Task: Add a field from the Popular template Effort Level a blank project ArcticTech
Action: Mouse moved to (473, 325)
Screenshot: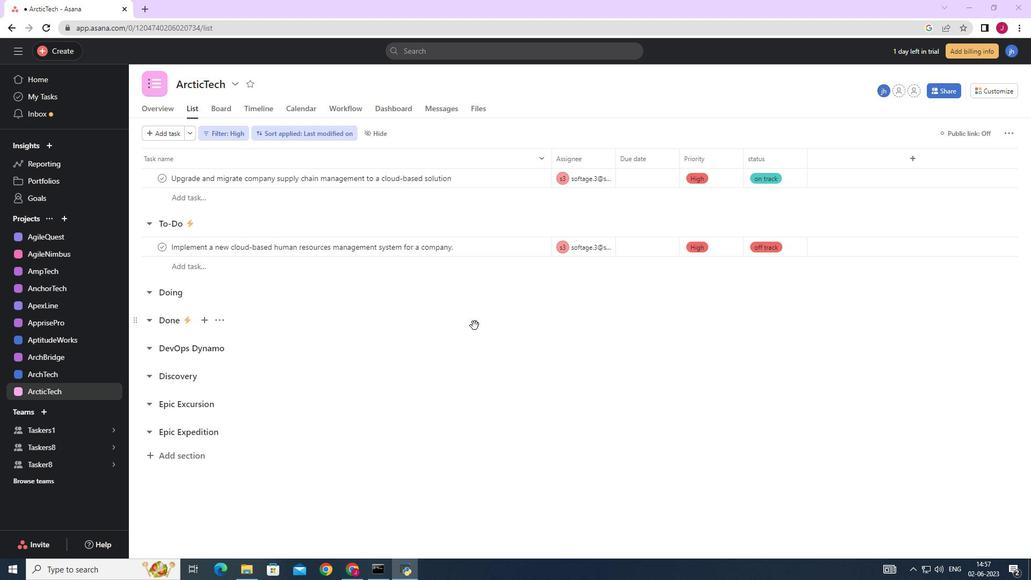 
Action: Mouse scrolled (473, 326) with delta (0, 0)
Screenshot: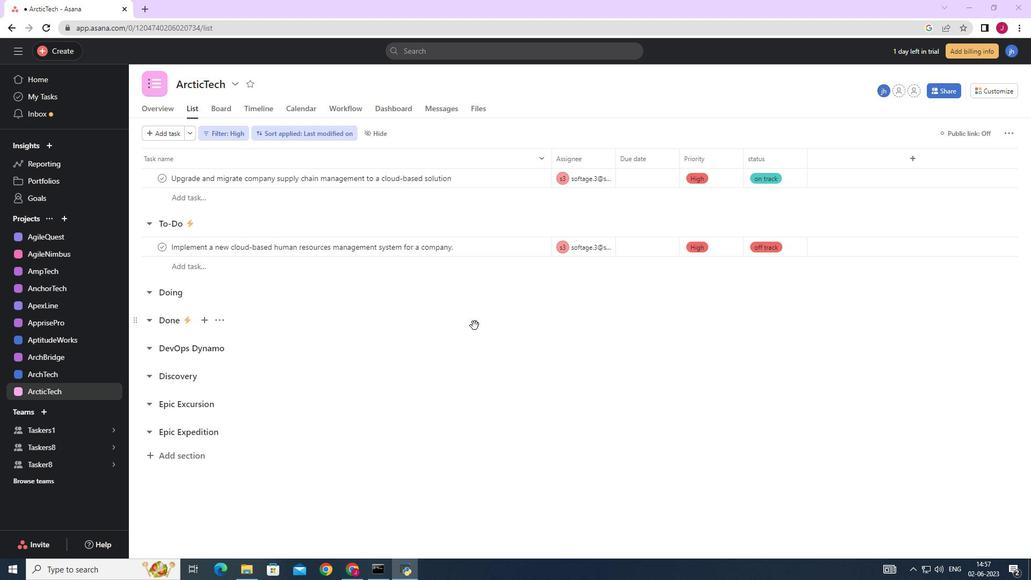 
Action: Mouse scrolled (473, 326) with delta (0, 0)
Screenshot: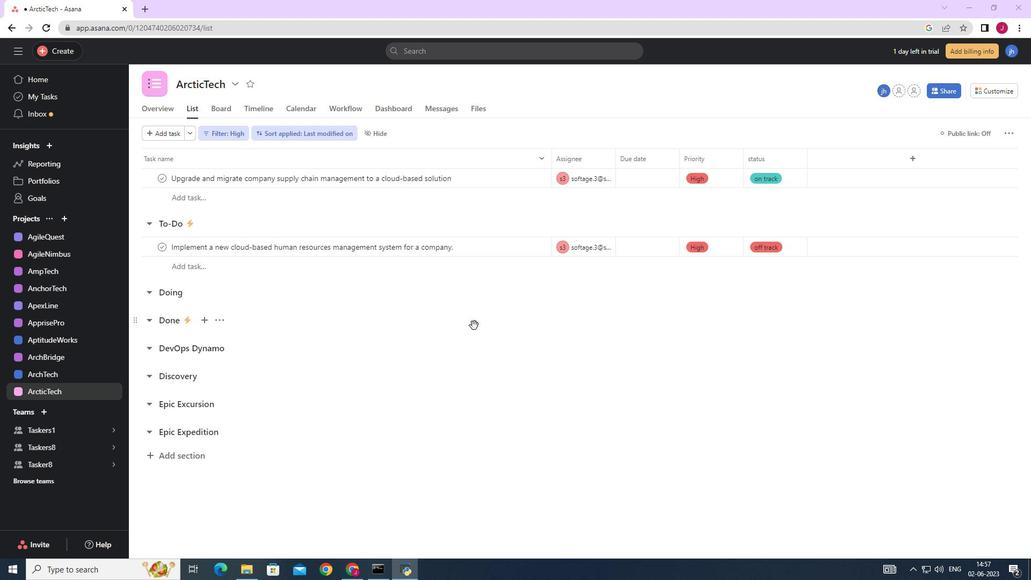 
Action: Mouse scrolled (473, 326) with delta (0, 0)
Screenshot: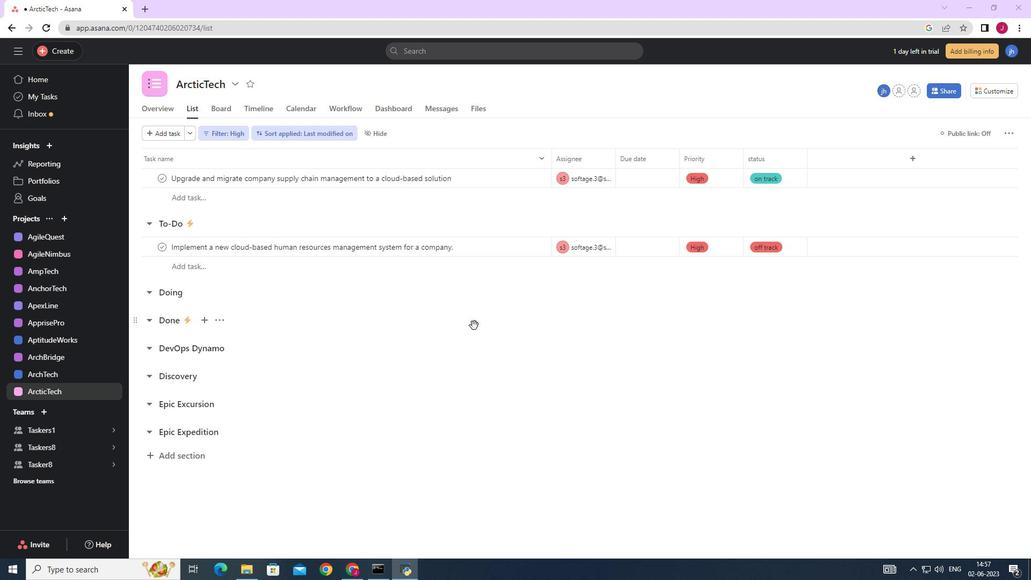 
Action: Mouse moved to (466, 322)
Screenshot: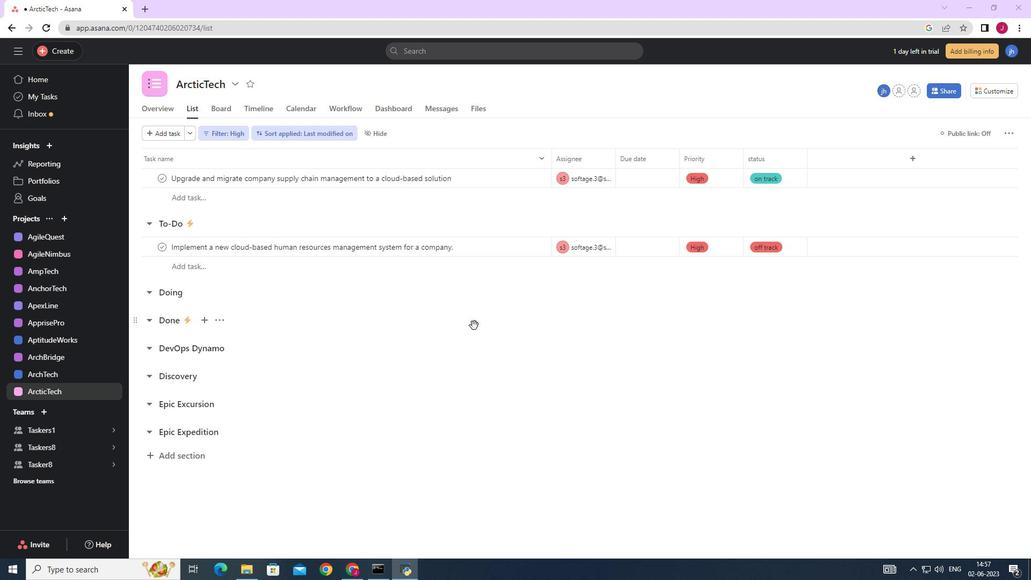 
Action: Mouse scrolled (466, 322) with delta (0, 0)
Screenshot: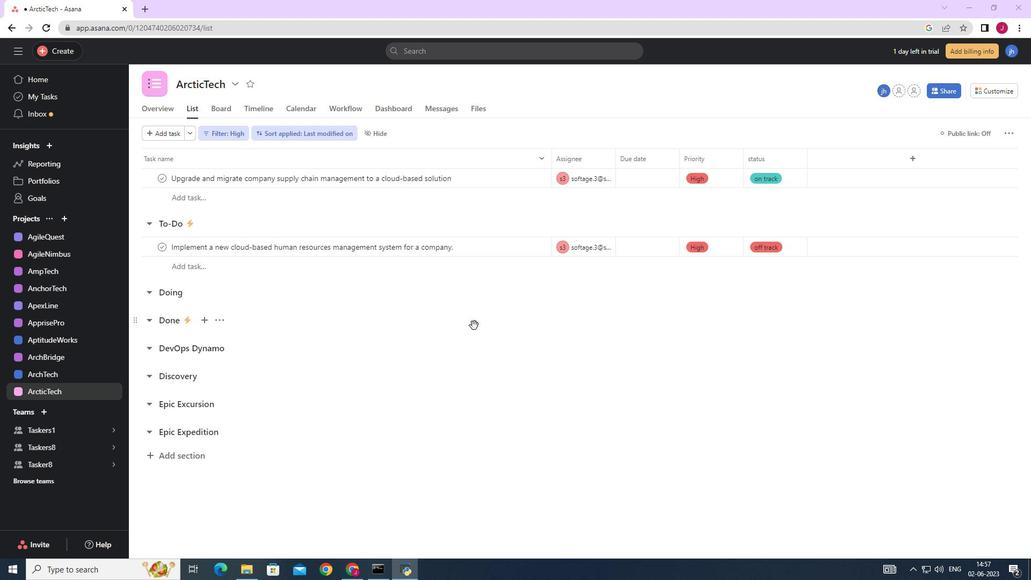 
Action: Mouse moved to (1003, 88)
Screenshot: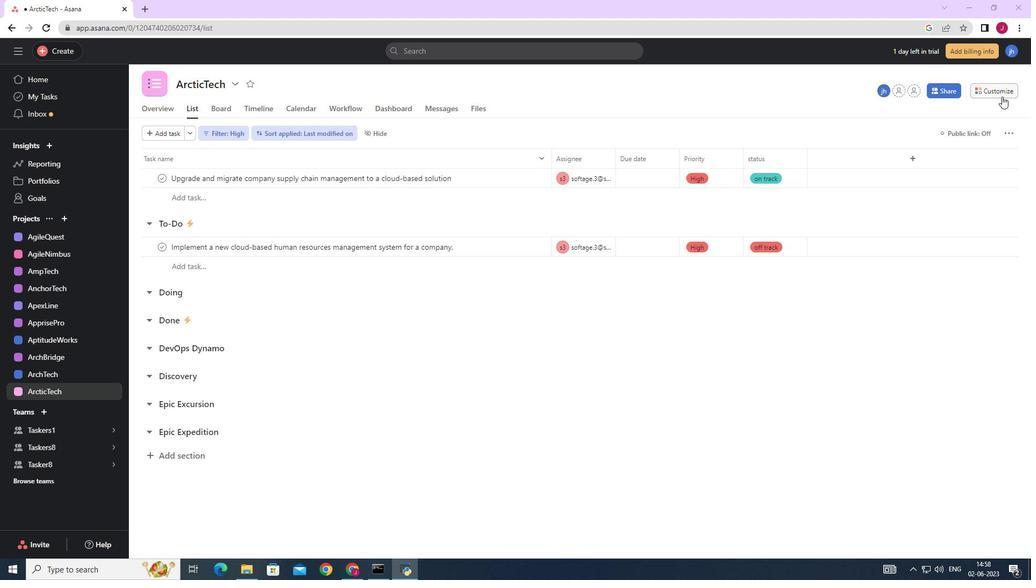 
Action: Mouse pressed left at (1003, 88)
Screenshot: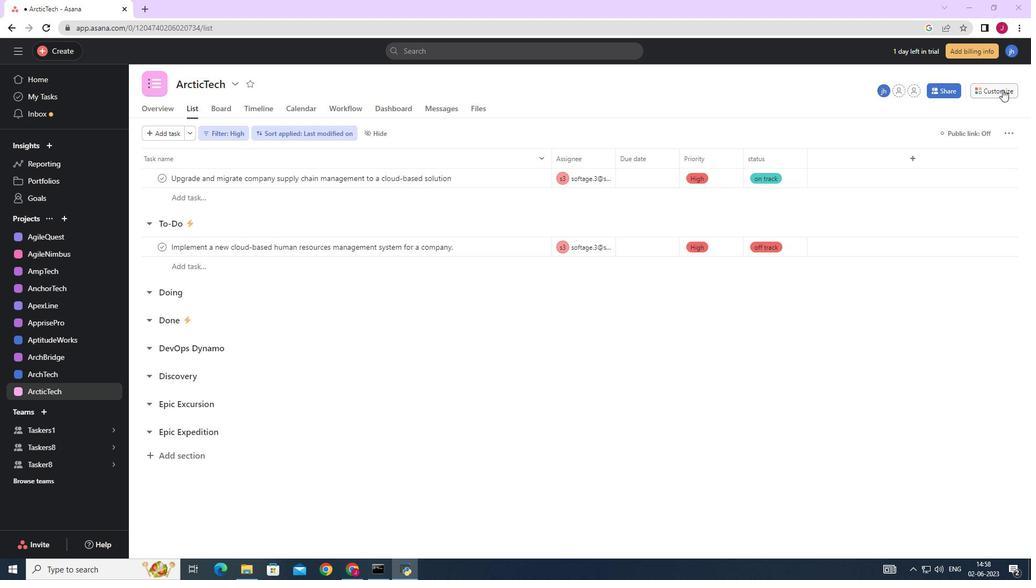 
Action: Mouse moved to (881, 218)
Screenshot: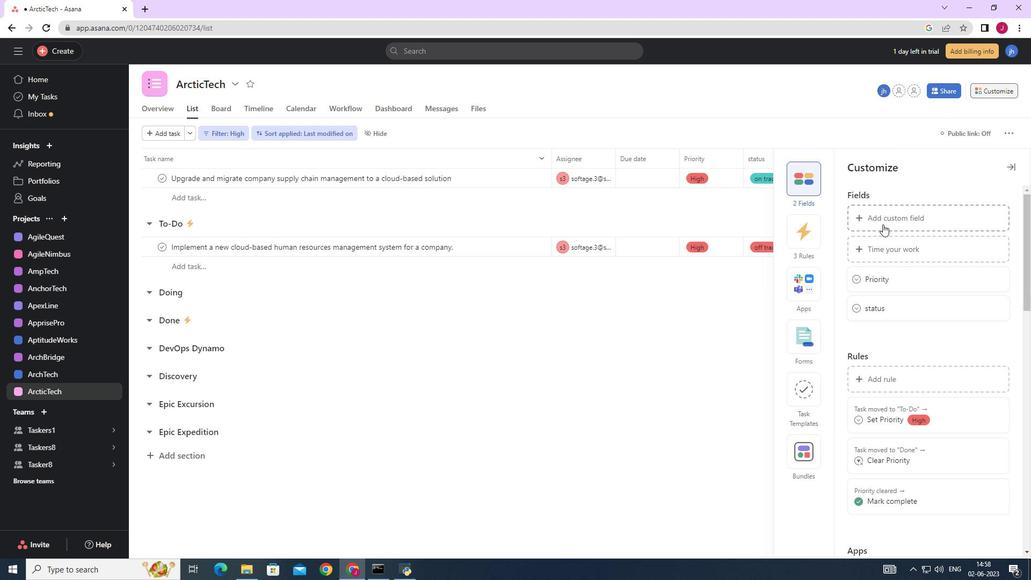 
Action: Mouse pressed left at (881, 218)
Screenshot: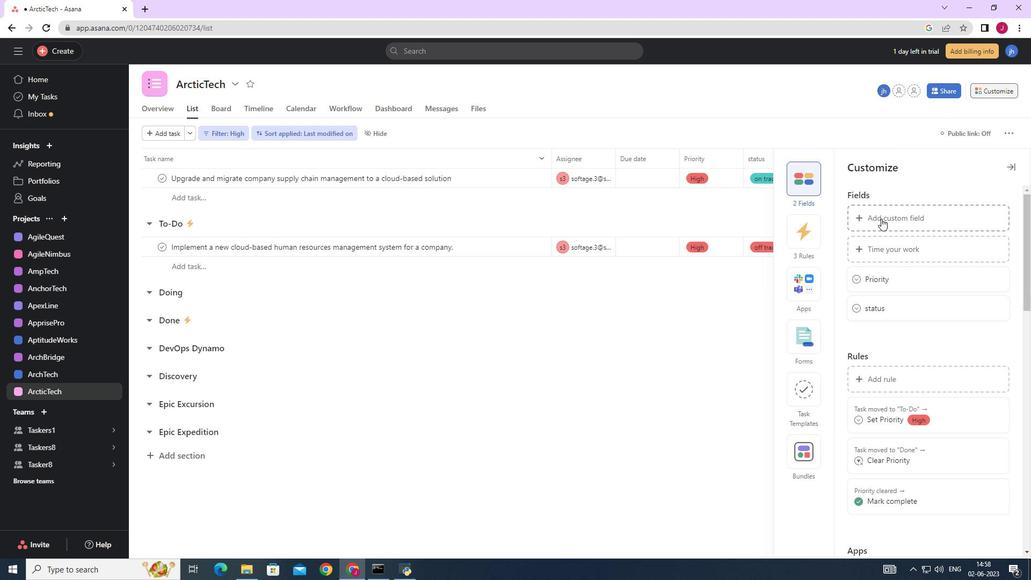 
Action: Mouse moved to (880, 217)
Screenshot: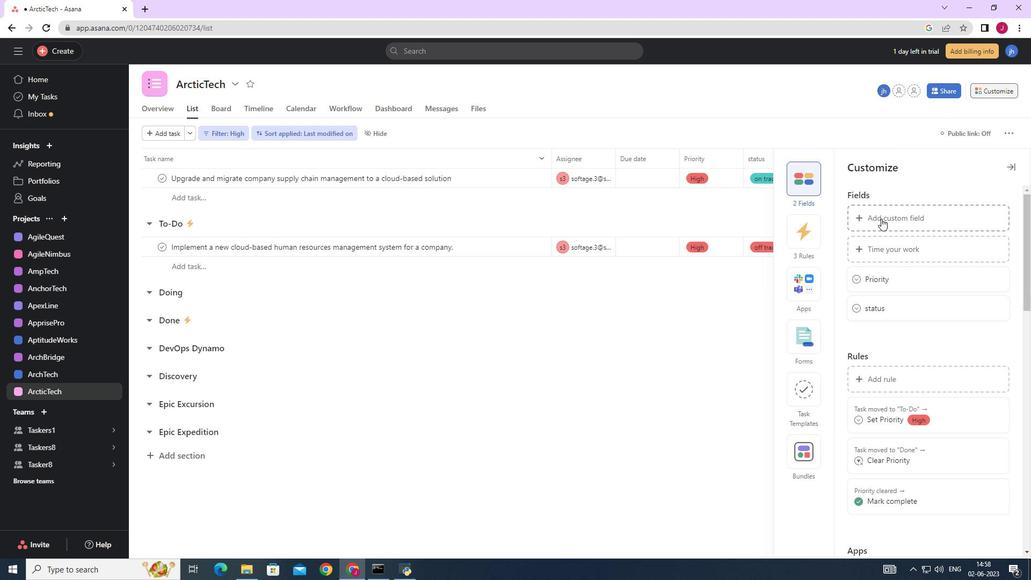 
Action: Key pressed <Key.caps_lock>E<Key.caps_lock>ffort<Key.space><Key.caps_lock>L<Key.caps_lock>evek<Key.backspace>l
Screenshot: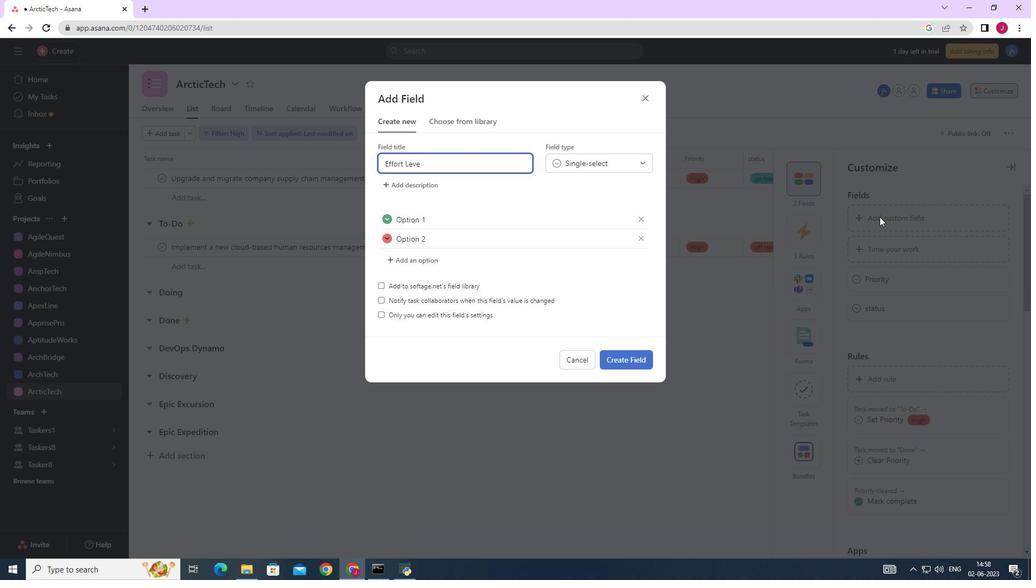 
Action: Mouse moved to (604, 366)
Screenshot: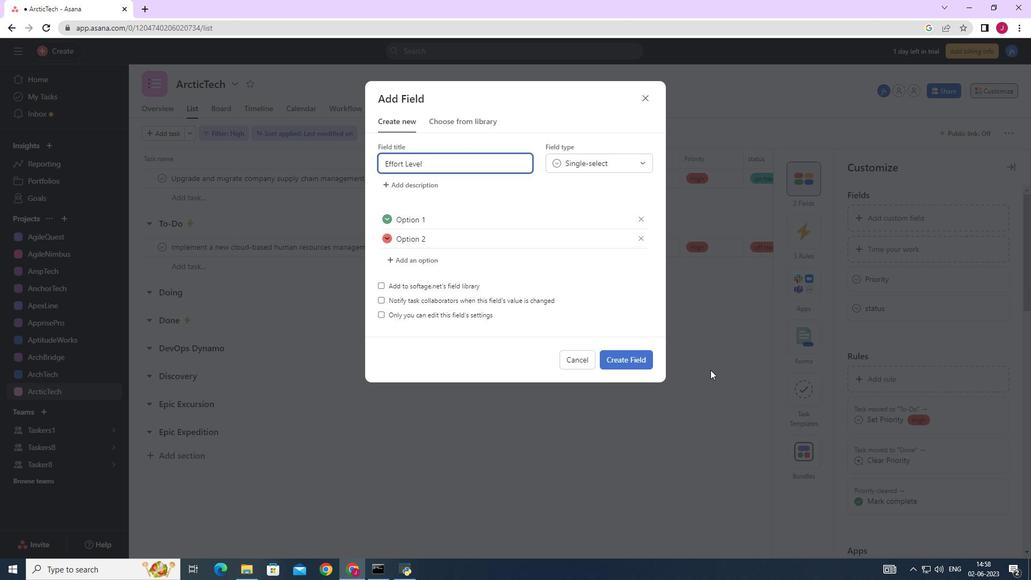 
Action: Mouse pressed left at (604, 366)
Screenshot: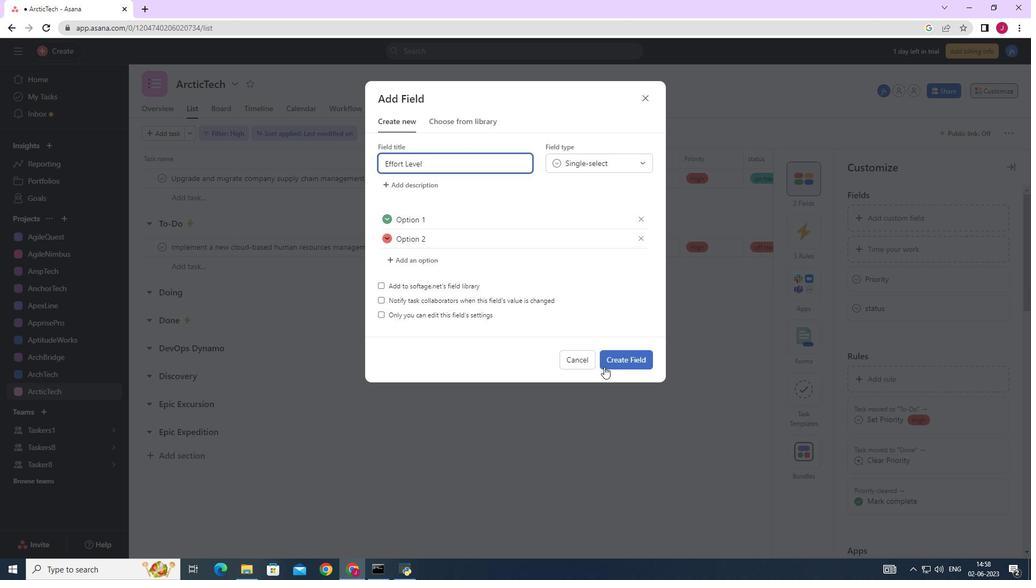 
